 Task: Print the current sheet from a micosoft printer.
Action: Mouse moved to (55, 85)
Screenshot: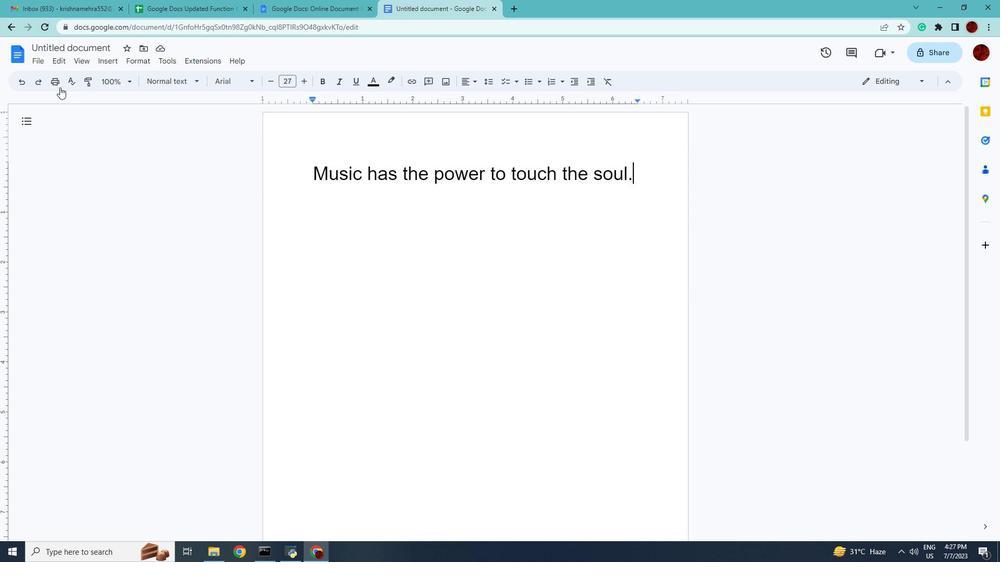 
Action: Mouse pressed left at (55, 85)
Screenshot: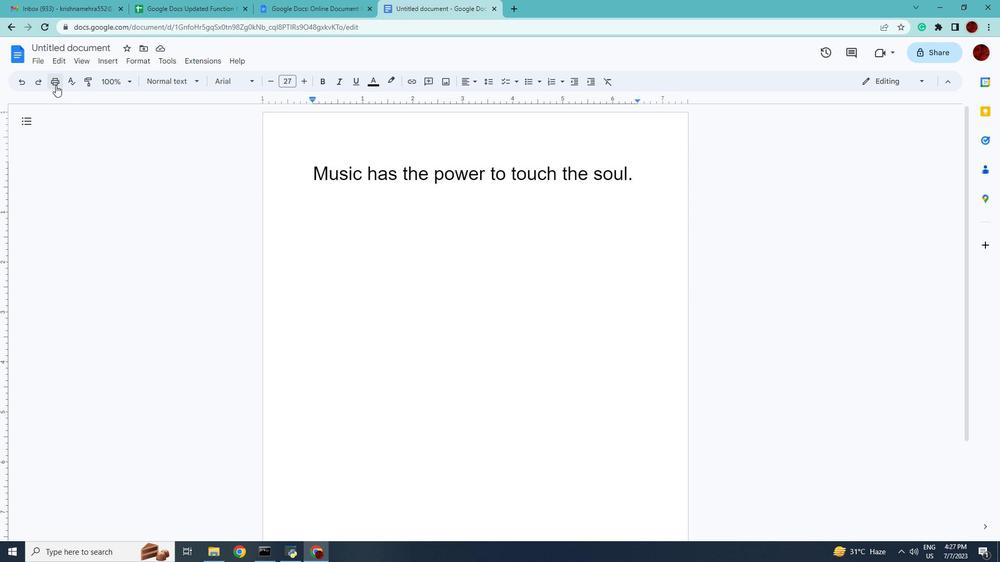 
Action: Mouse moved to (822, 80)
Screenshot: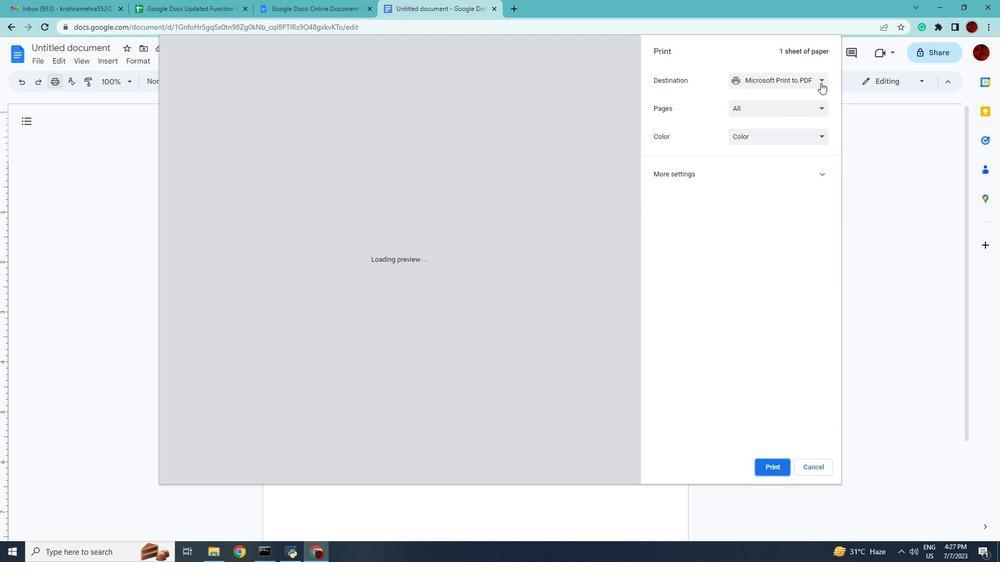 
Action: Mouse pressed left at (822, 80)
Screenshot: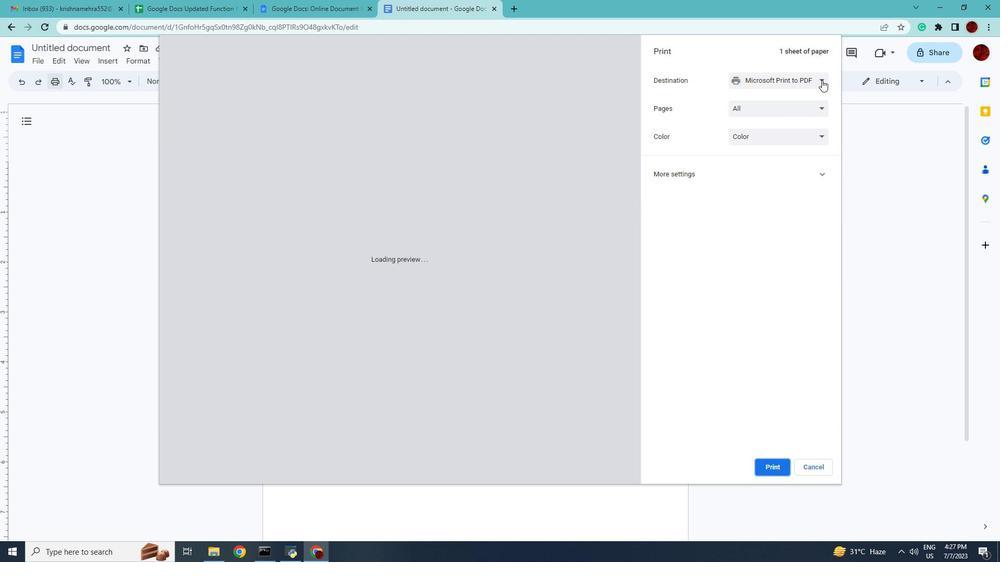 
Action: Mouse moved to (810, 93)
Screenshot: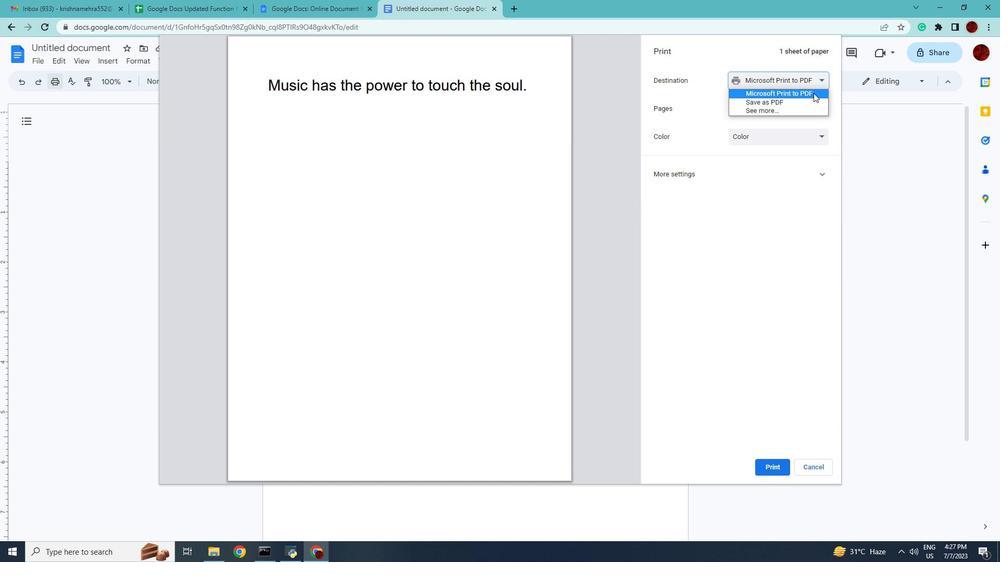 
Action: Mouse pressed left at (810, 93)
Screenshot: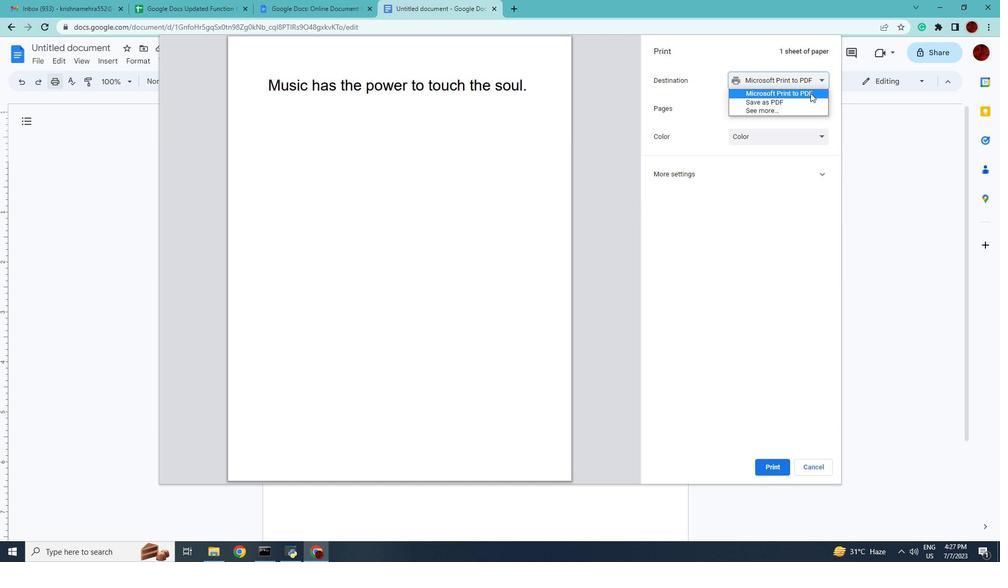 
Action: Mouse moved to (768, 461)
Screenshot: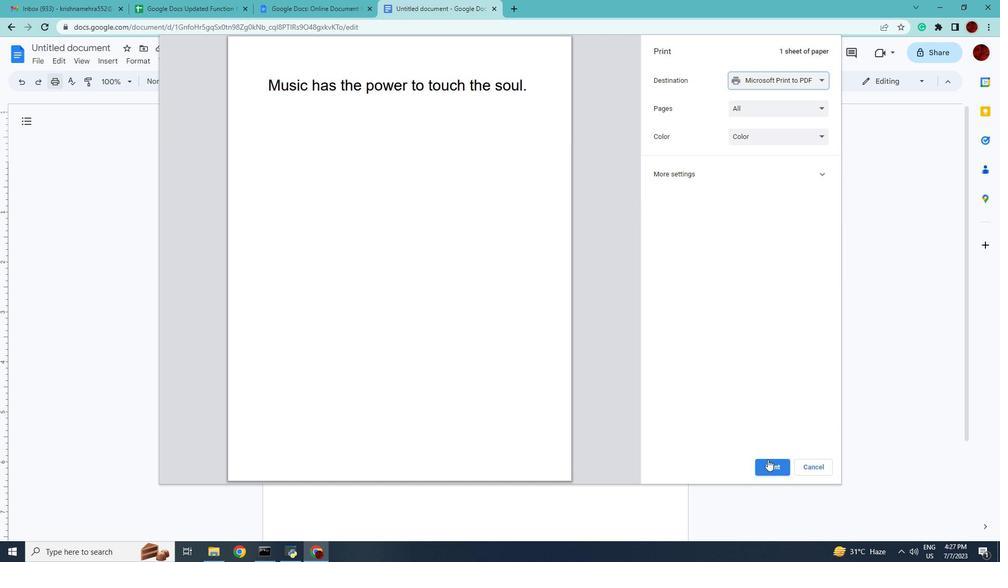 
Action: Mouse pressed left at (768, 461)
Screenshot: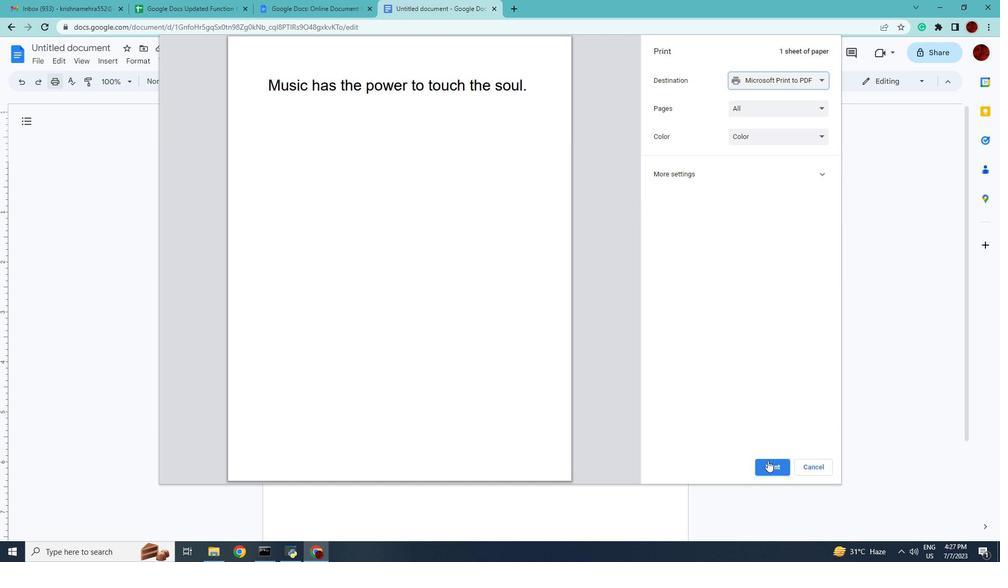 
